 Task: Use the dark theme.
Action: Mouse moved to (908, 62)
Screenshot: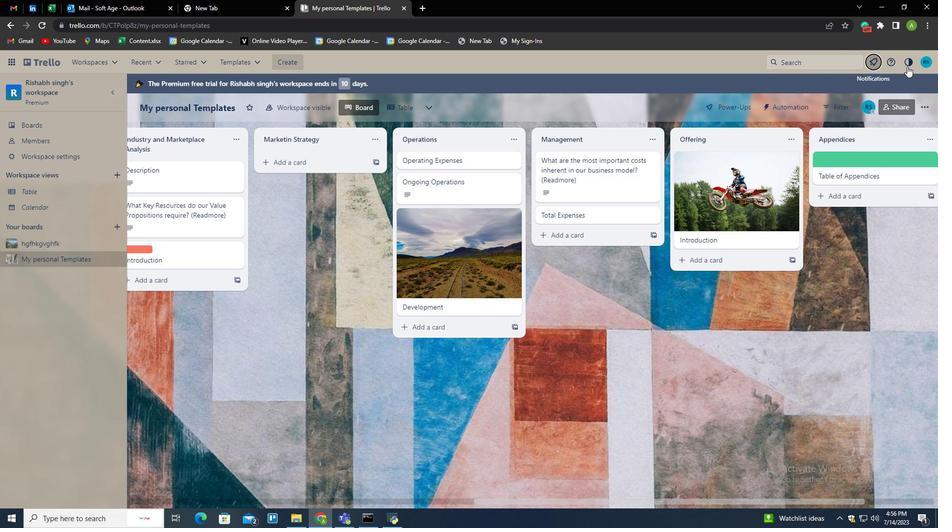 
Action: Mouse pressed left at (908, 62)
Screenshot: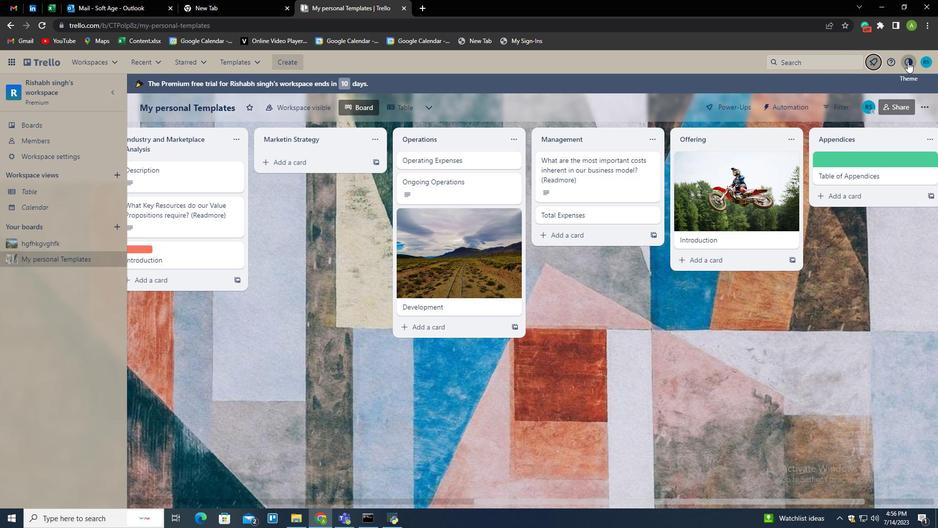 
Action: Mouse moved to (824, 151)
Screenshot: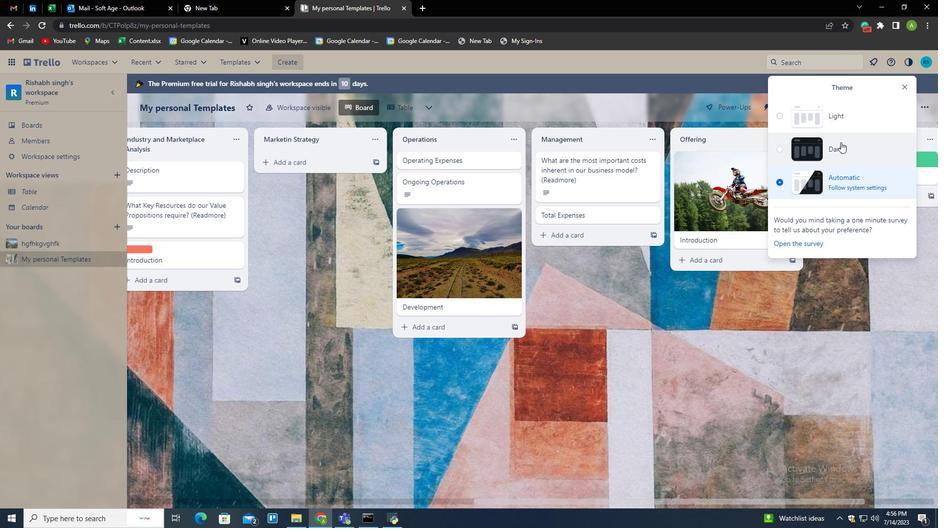 
Action: Mouse pressed left at (824, 151)
Screenshot: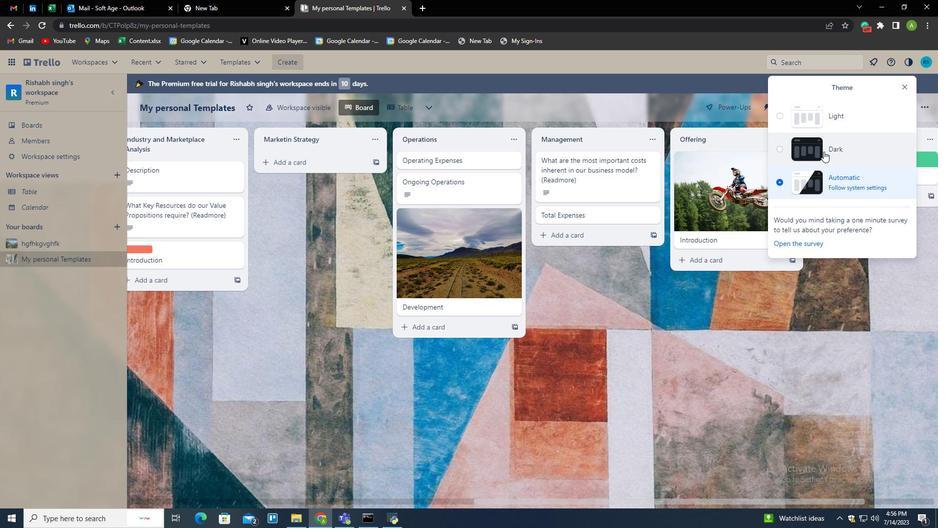 
Action: Mouse moved to (699, 417)
Screenshot: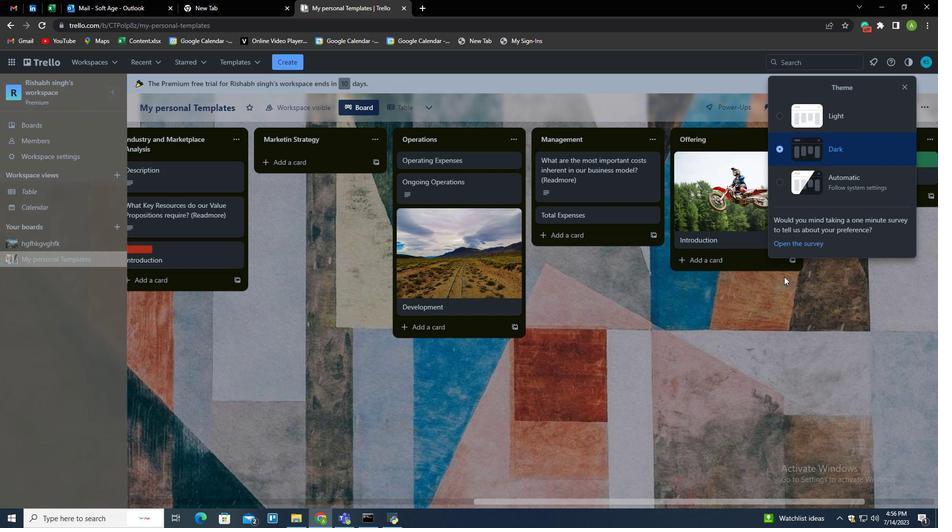 
Action: Mouse pressed left at (699, 417)
Screenshot: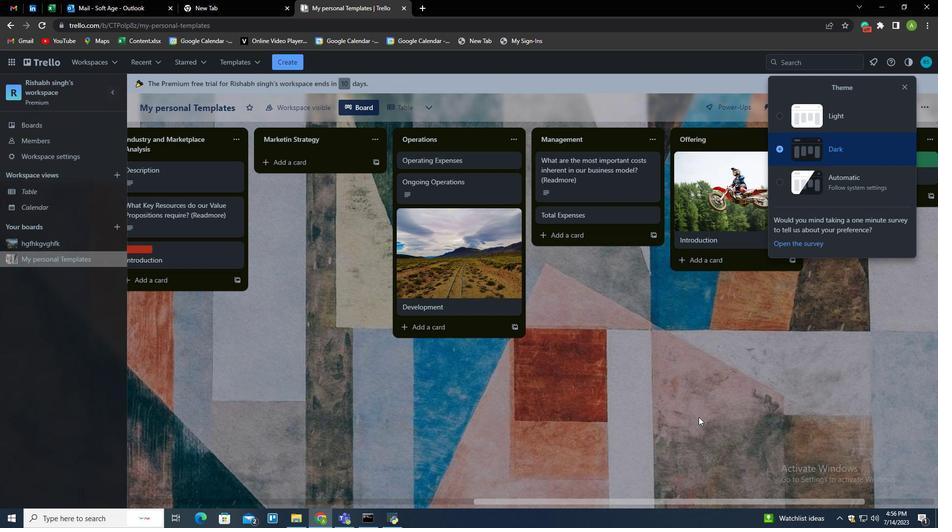 
